 Task: Search one way flight ticket for 3 adults, 3 children in premium economy from Utqiagvik(barrow): Wiley Postwill Rogers Memorial Airport to Indianapolis: Indianapolis International Airport on 8-5-2023. Choice of flights is Spirit. Number of bags: 1 carry on bag. Price is upto 42000. Outbound departure time preference is 4:15.
Action: Mouse moved to (284, 247)
Screenshot: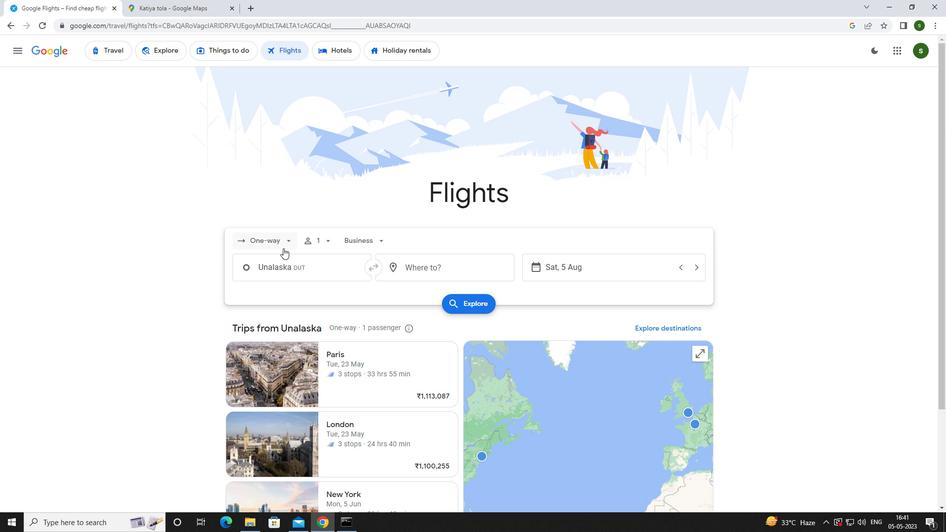 
Action: Mouse pressed left at (284, 247)
Screenshot: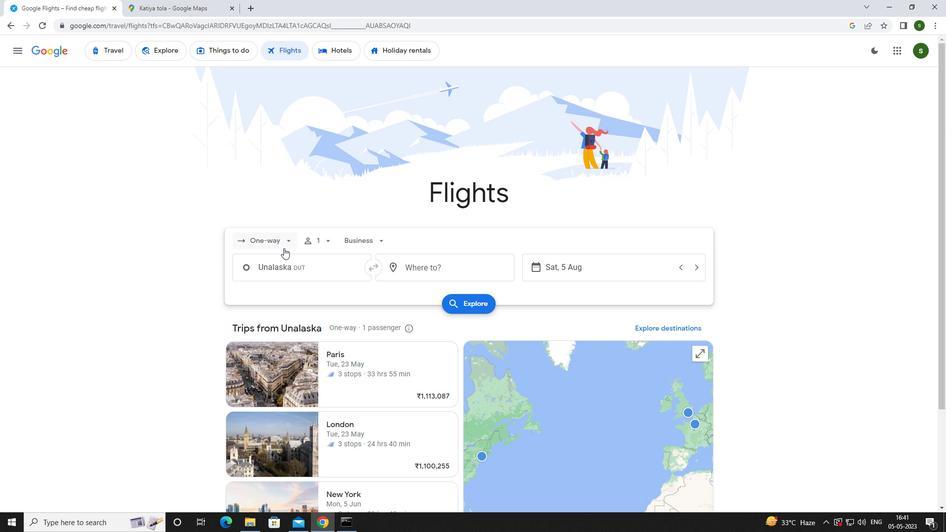 
Action: Mouse moved to (283, 284)
Screenshot: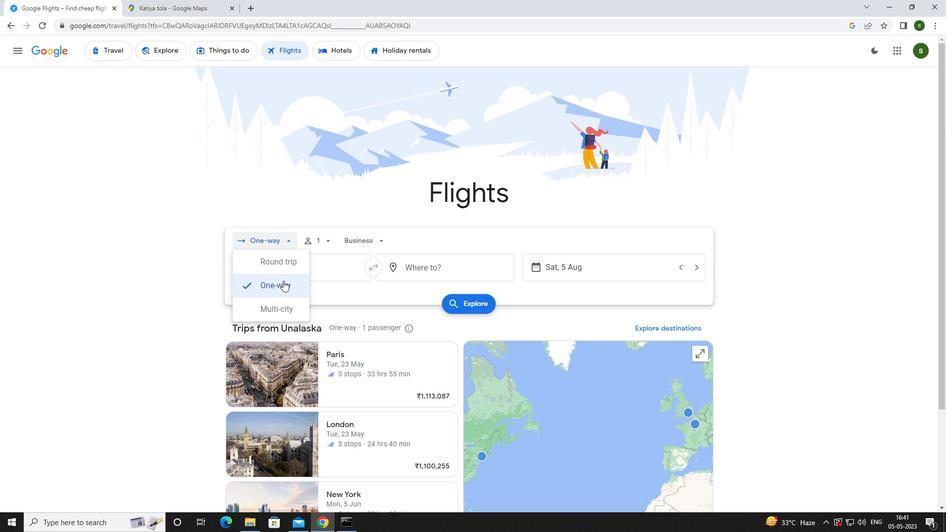 
Action: Mouse pressed left at (283, 284)
Screenshot: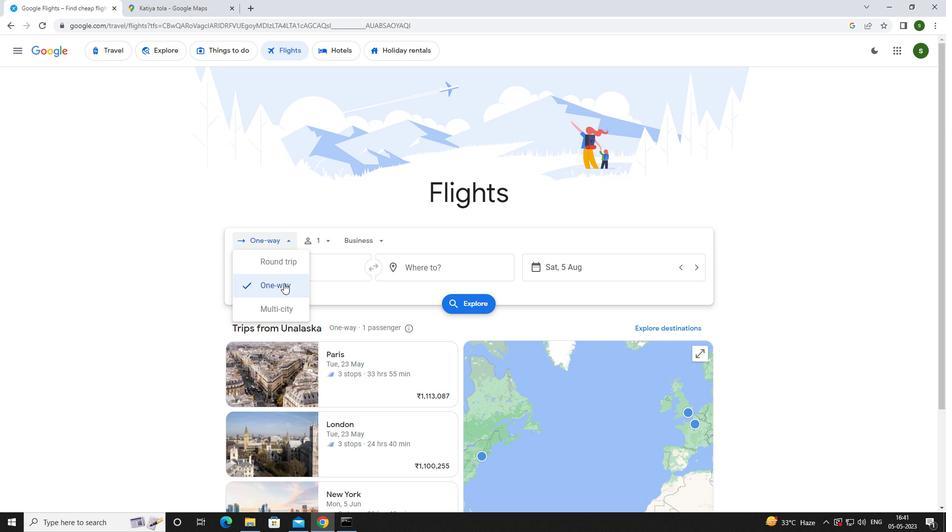 
Action: Mouse moved to (321, 242)
Screenshot: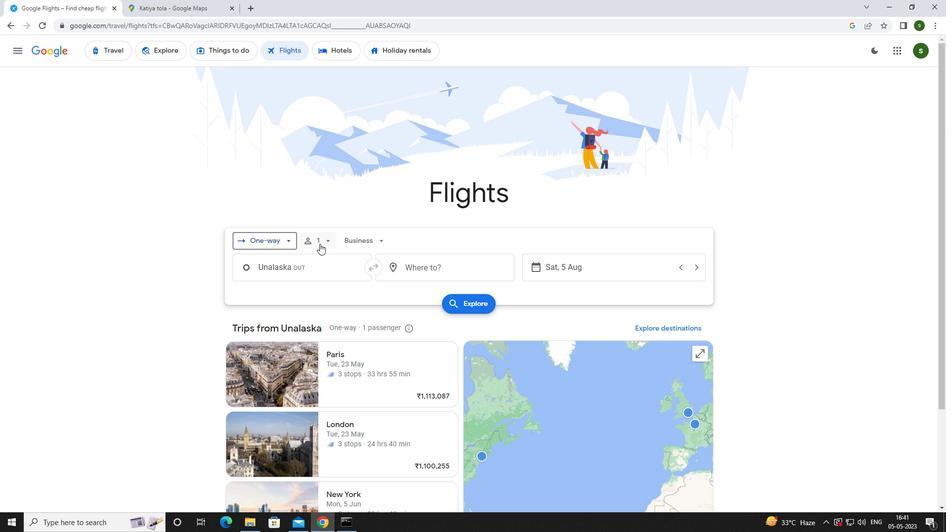 
Action: Mouse pressed left at (321, 242)
Screenshot: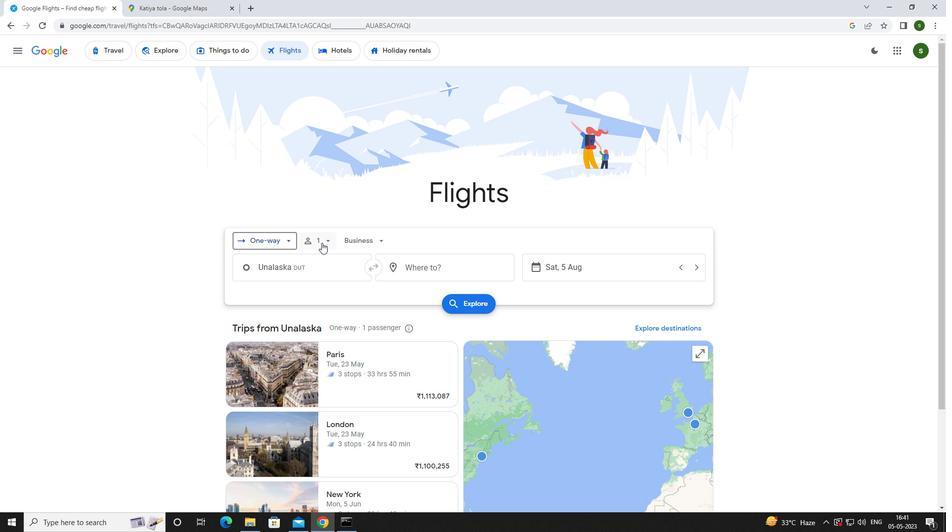 
Action: Mouse moved to (402, 267)
Screenshot: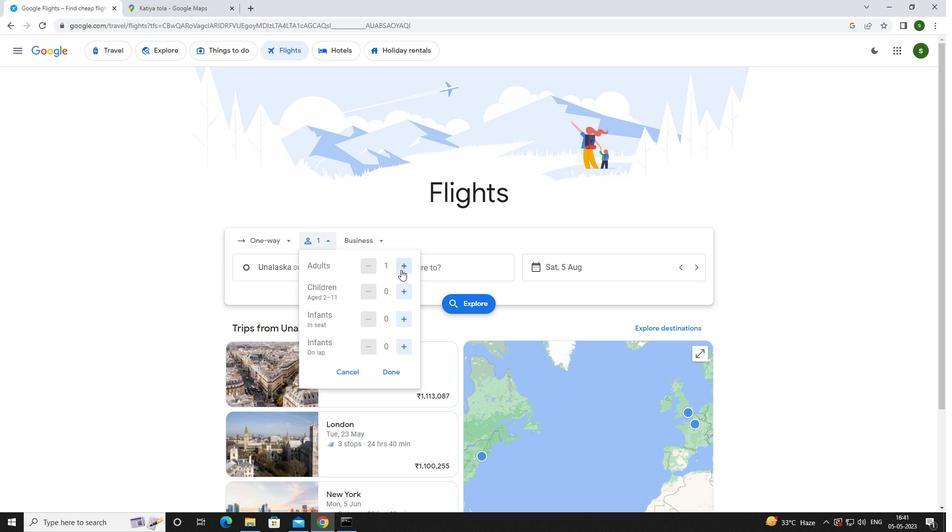 
Action: Mouse pressed left at (402, 267)
Screenshot: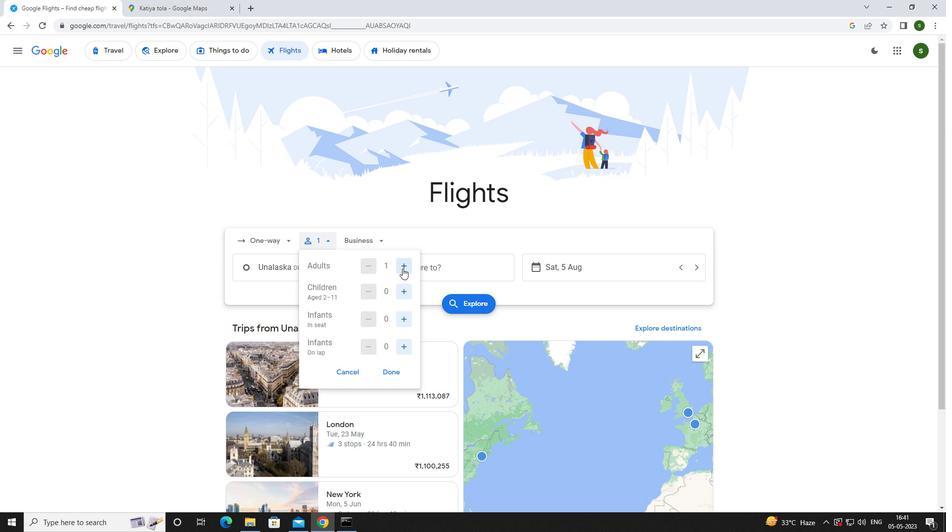 
Action: Mouse pressed left at (402, 267)
Screenshot: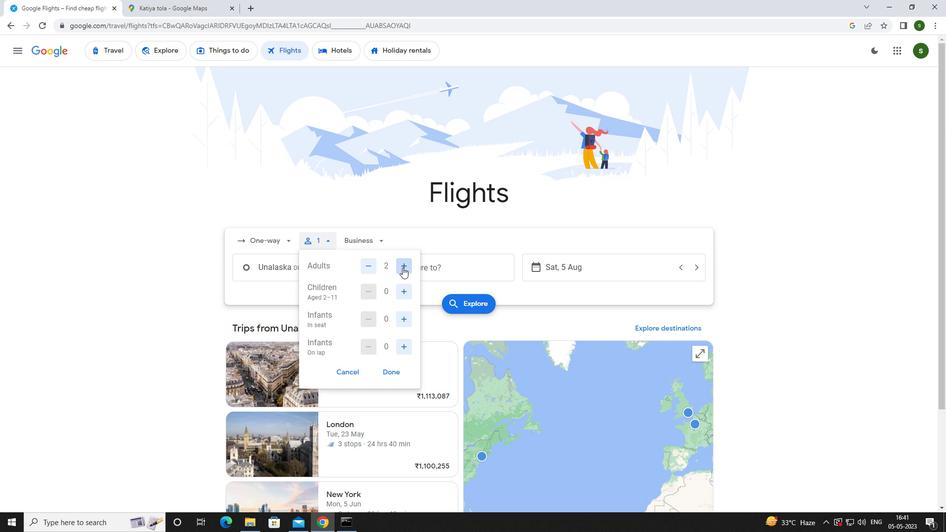 
Action: Mouse moved to (403, 287)
Screenshot: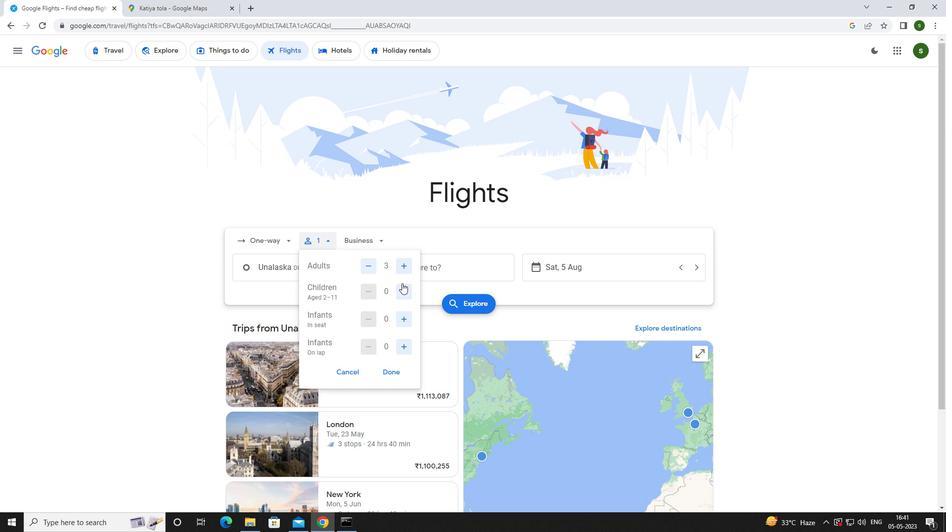
Action: Mouse pressed left at (403, 287)
Screenshot: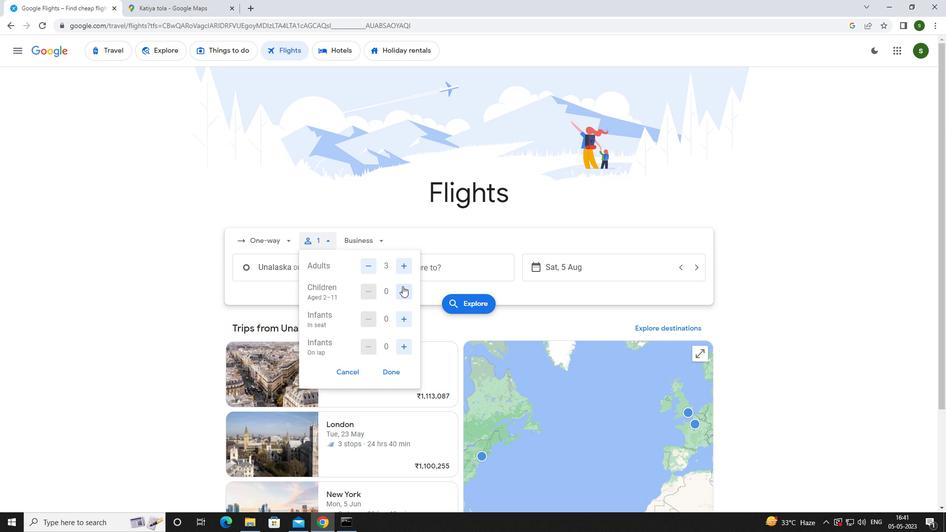 
Action: Mouse pressed left at (403, 287)
Screenshot: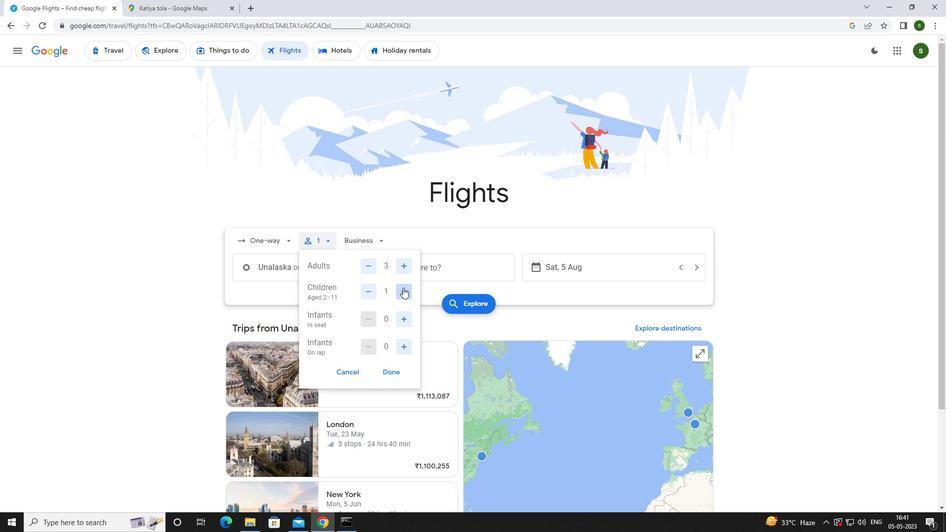 
Action: Mouse pressed left at (403, 287)
Screenshot: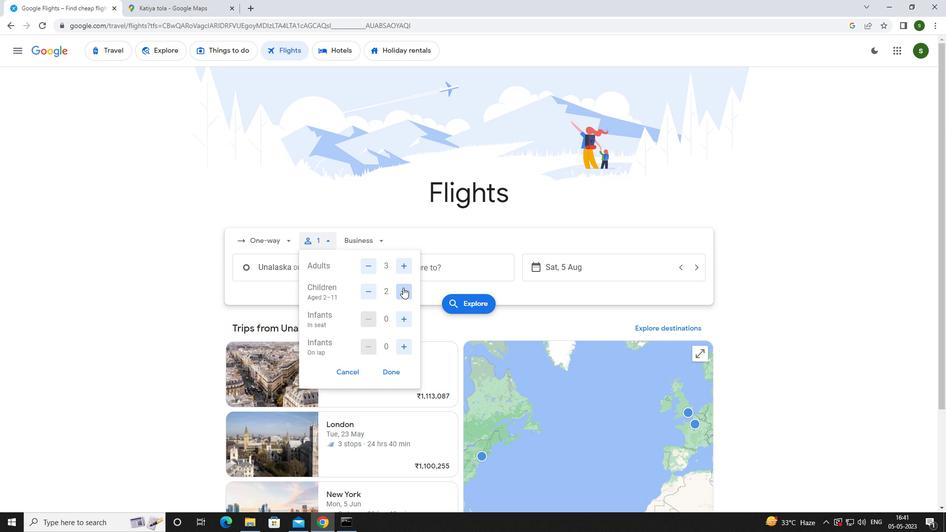 
Action: Mouse moved to (374, 242)
Screenshot: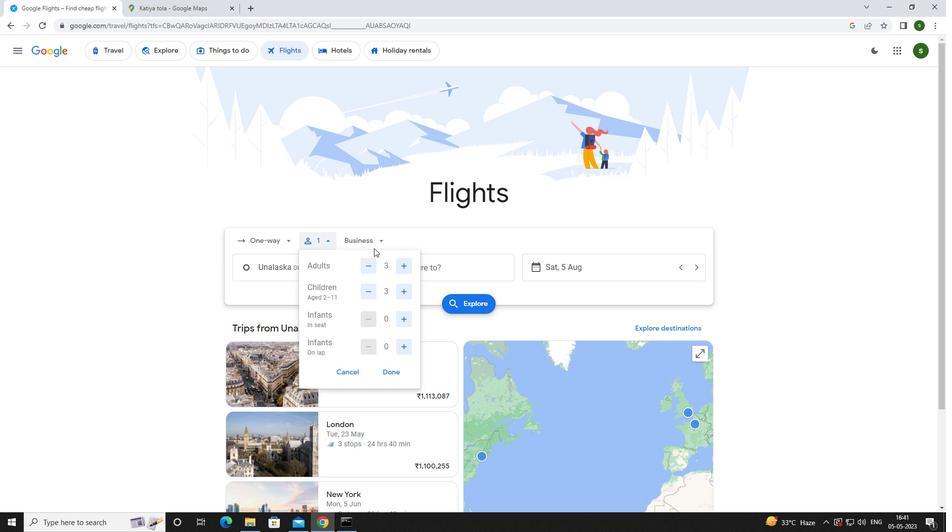 
Action: Mouse pressed left at (374, 242)
Screenshot: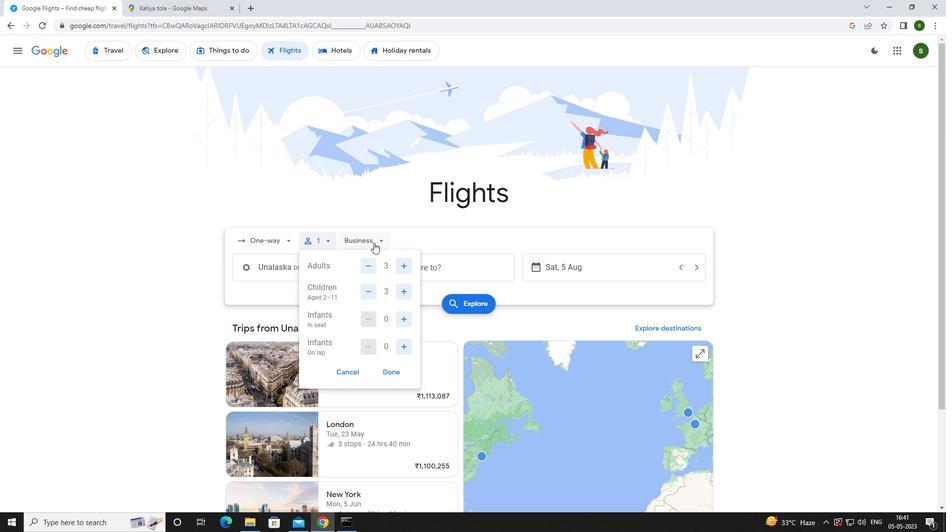 
Action: Mouse moved to (389, 286)
Screenshot: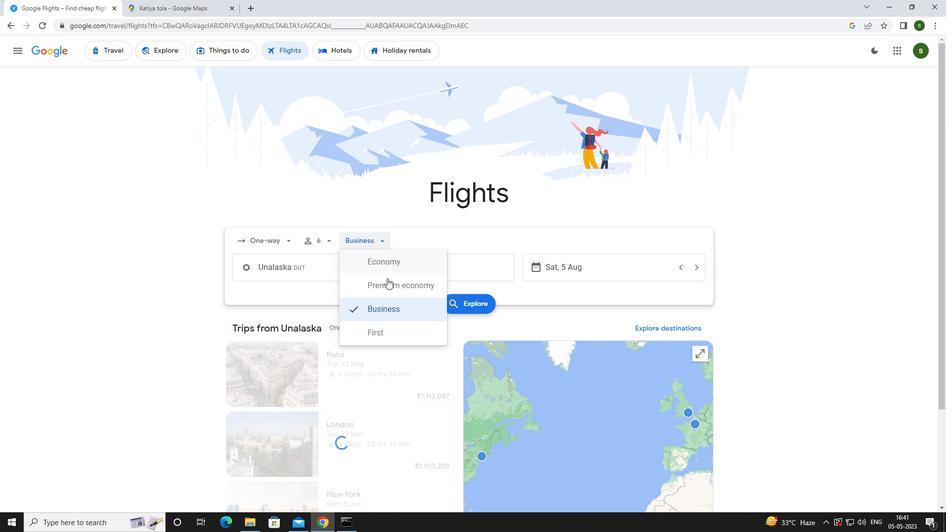 
Action: Mouse pressed left at (389, 286)
Screenshot: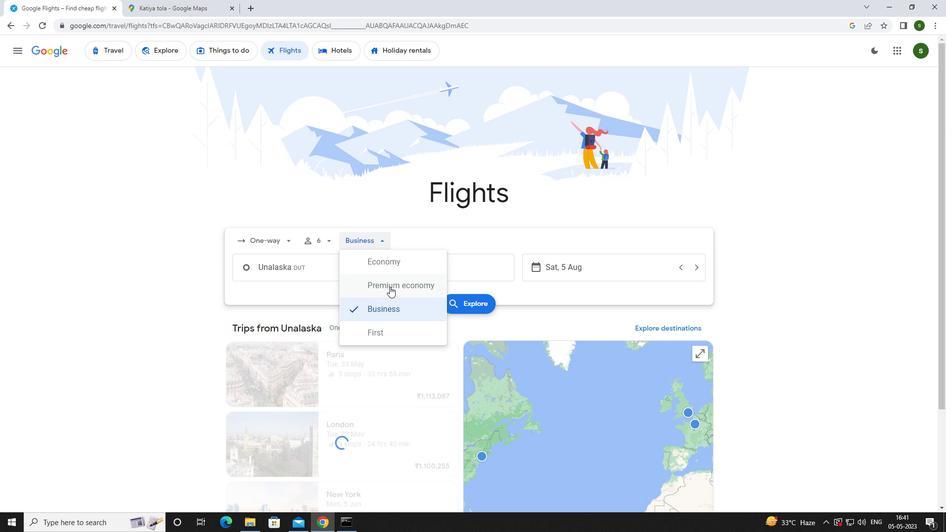 
Action: Mouse moved to (335, 270)
Screenshot: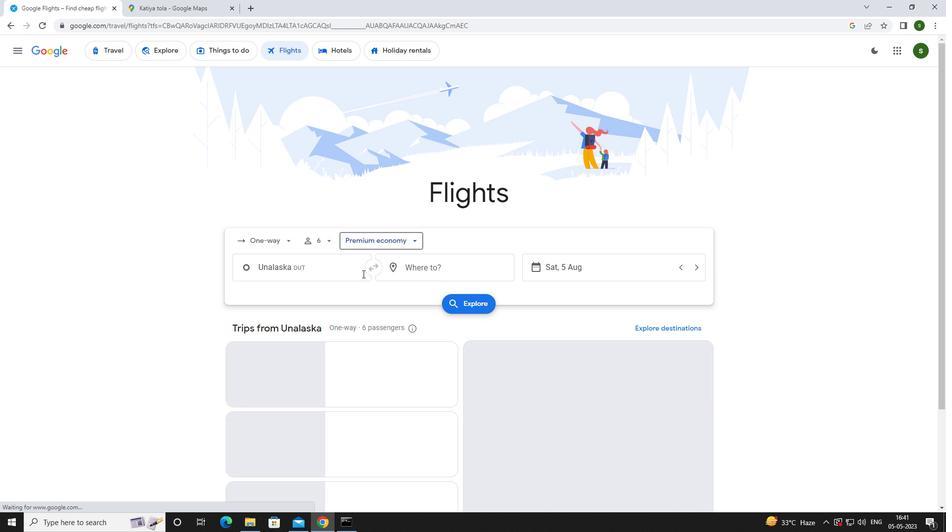 
Action: Mouse pressed left at (335, 270)
Screenshot: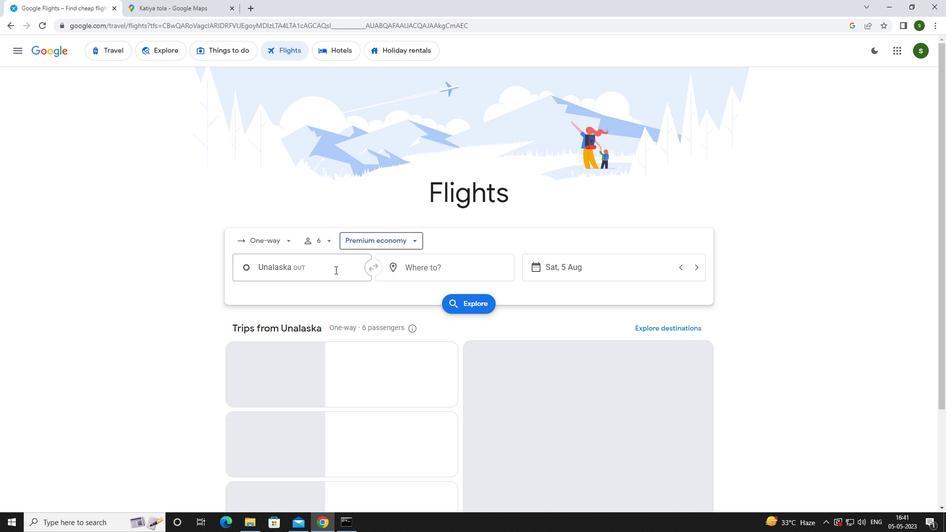 
Action: Mouse moved to (326, 271)
Screenshot: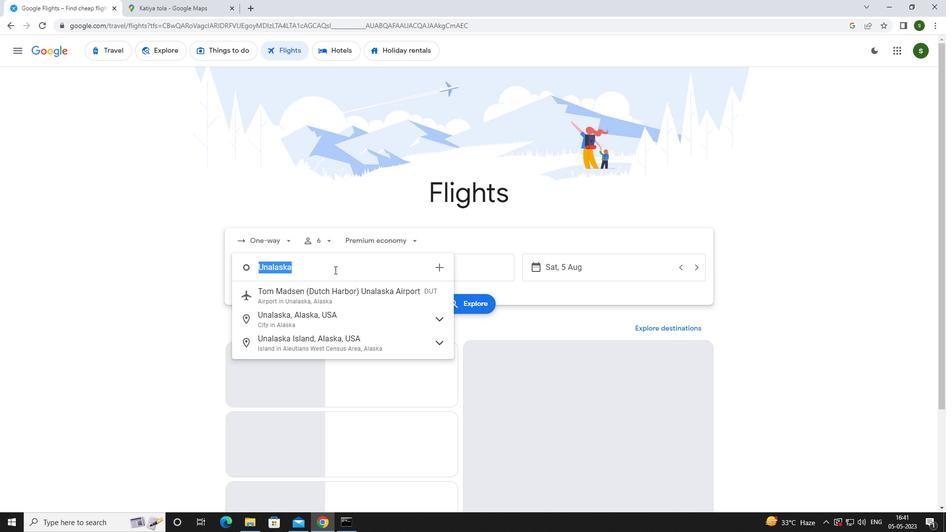 
Action: Key pressed <Key.caps_lock>w<Key.caps_lock>ilet
Screenshot: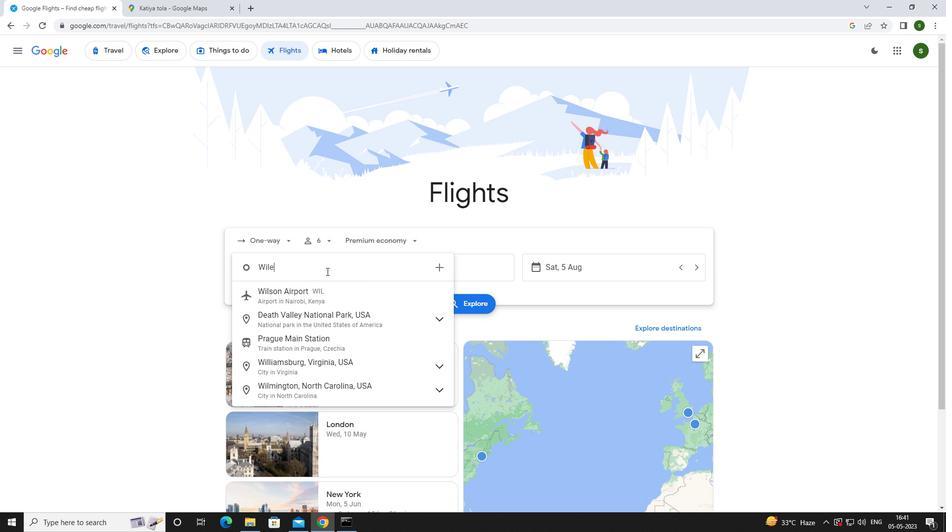 
Action: Mouse moved to (324, 292)
Screenshot: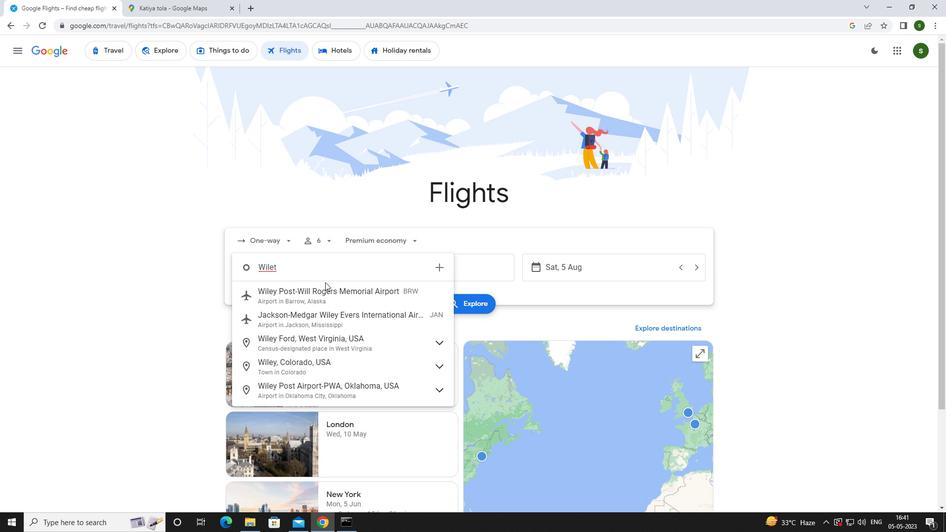 
Action: Mouse pressed left at (324, 292)
Screenshot: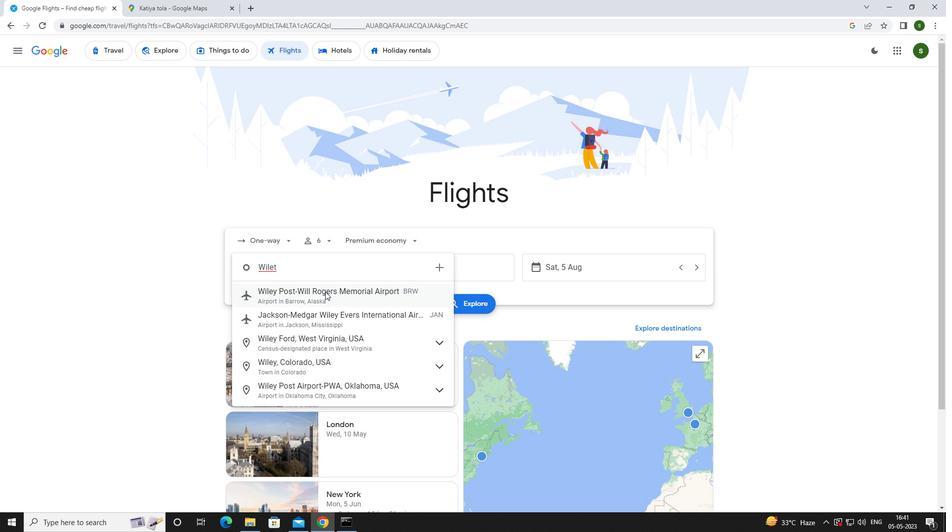 
Action: Mouse moved to (443, 266)
Screenshot: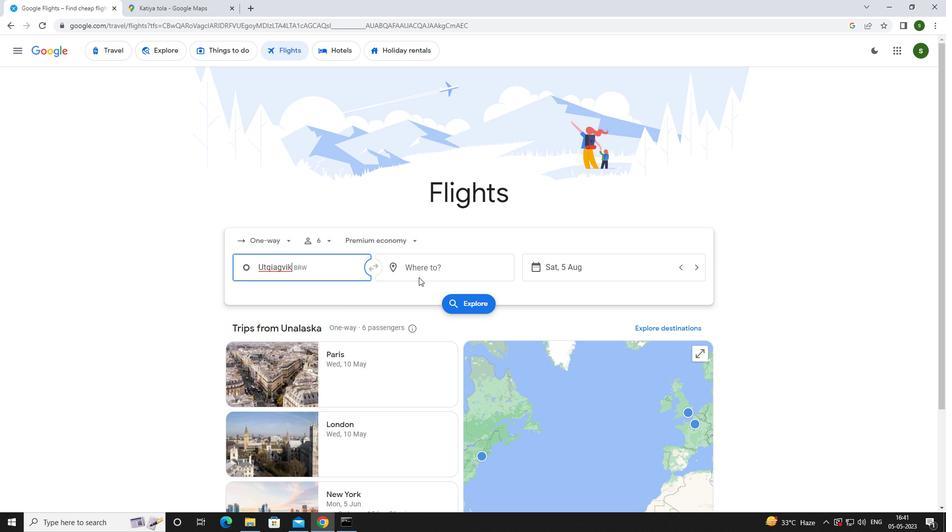 
Action: Mouse pressed left at (443, 266)
Screenshot: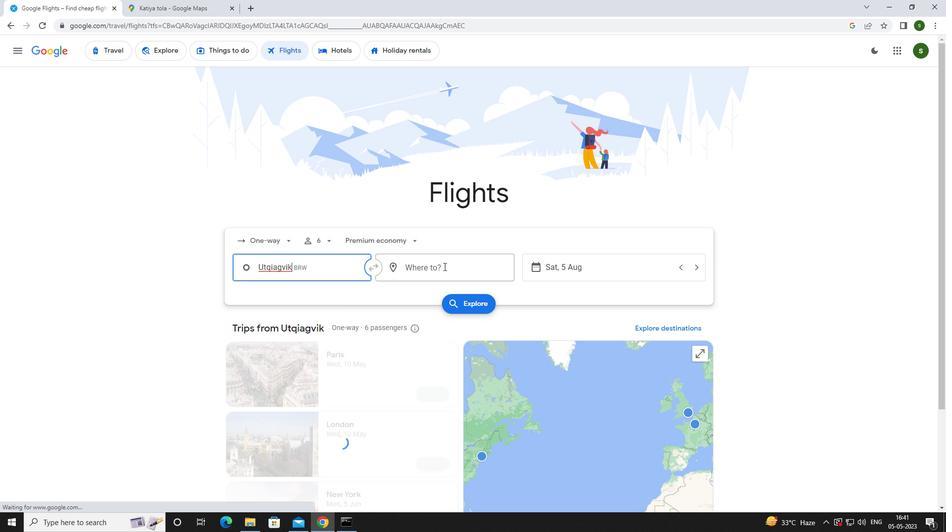 
Action: Mouse moved to (397, 272)
Screenshot: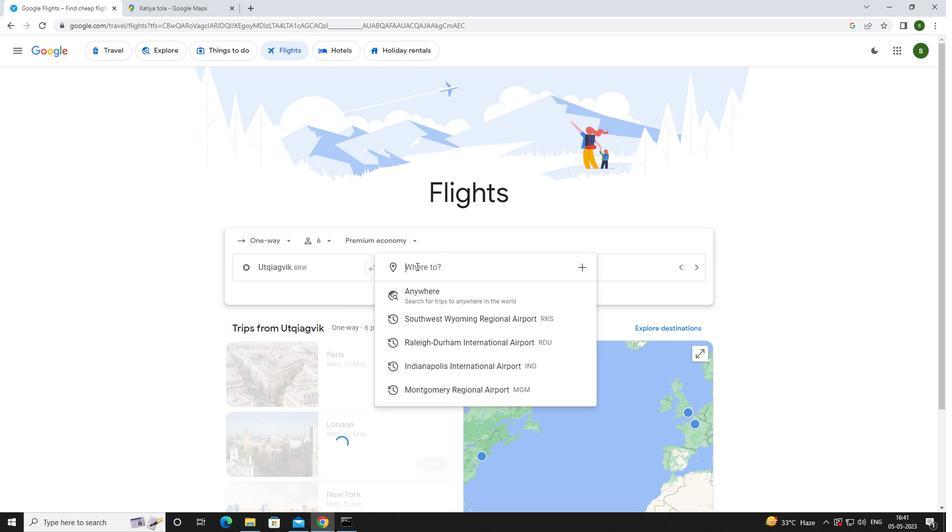 
Action: Key pressed <Key.caps_lock>i<Key.caps_lock>ndianapol
Screenshot: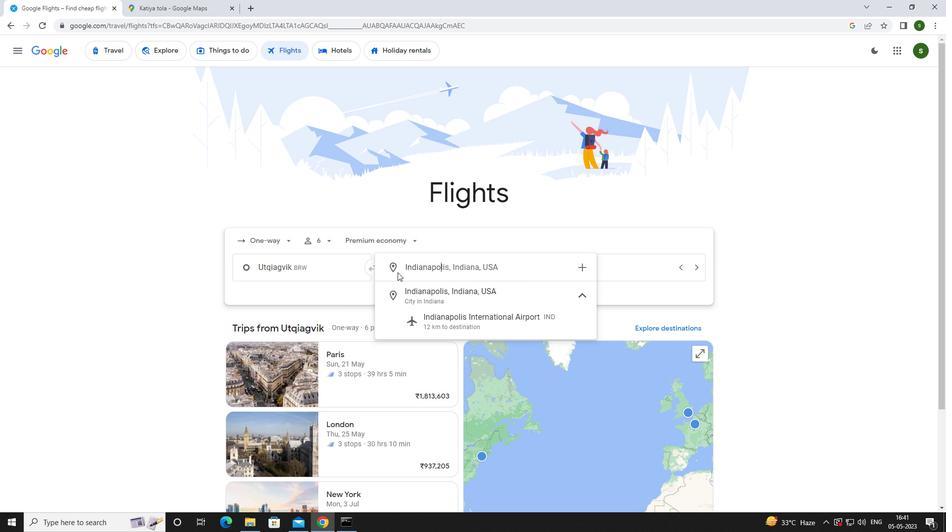 
Action: Mouse moved to (449, 318)
Screenshot: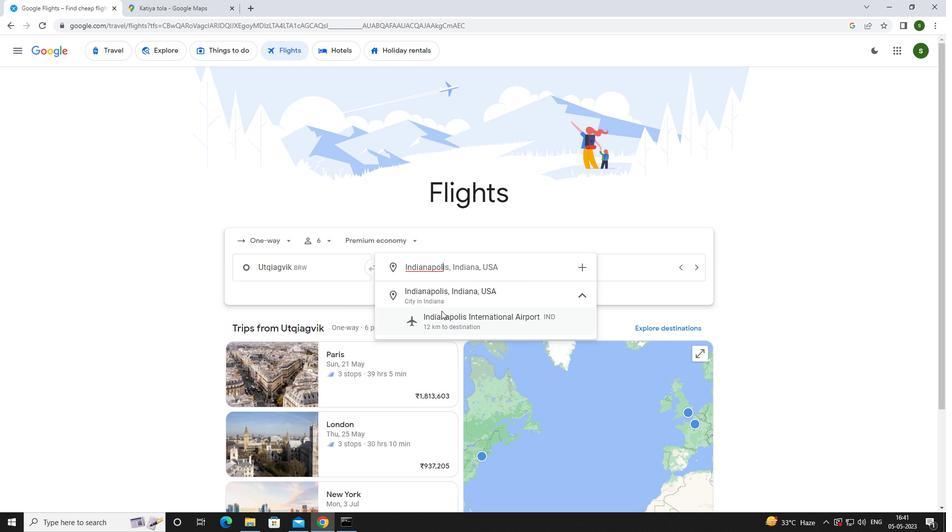 
Action: Mouse pressed left at (449, 318)
Screenshot: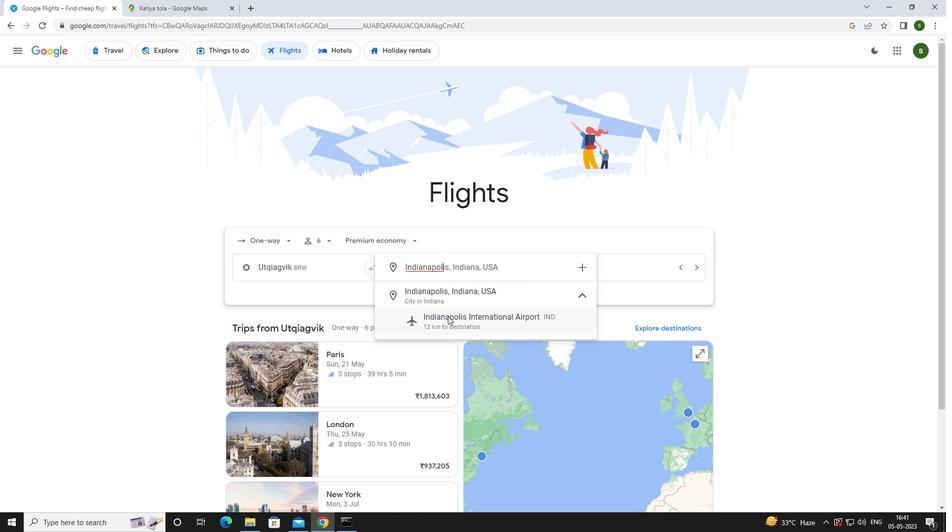 
Action: Mouse moved to (594, 262)
Screenshot: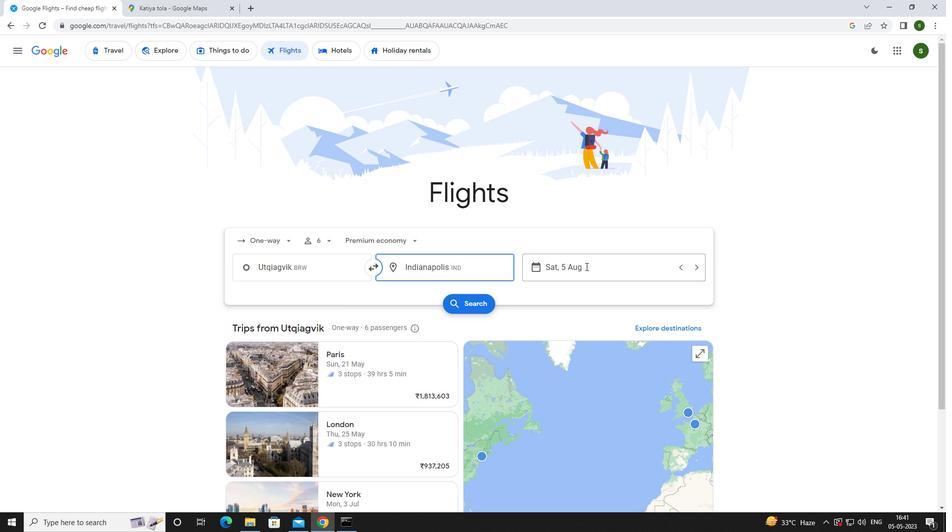 
Action: Mouse pressed left at (594, 262)
Screenshot: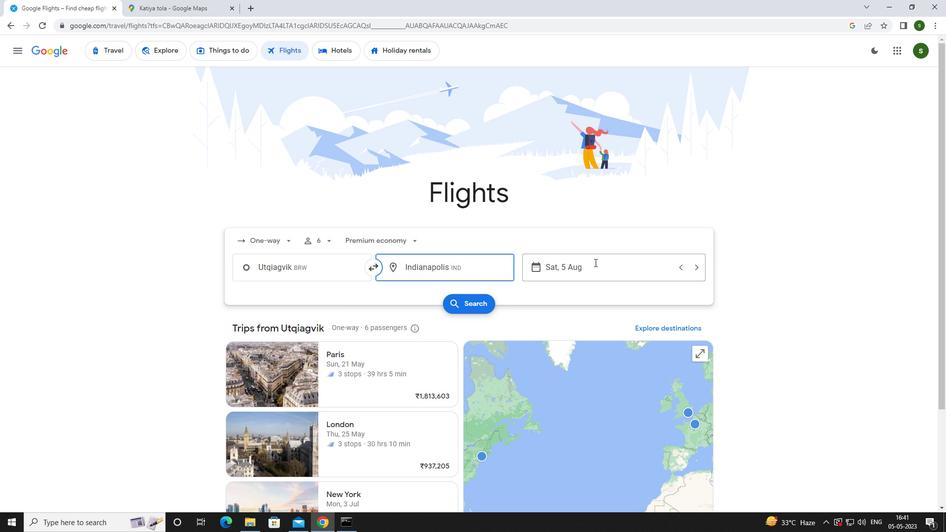 
Action: Mouse moved to (499, 332)
Screenshot: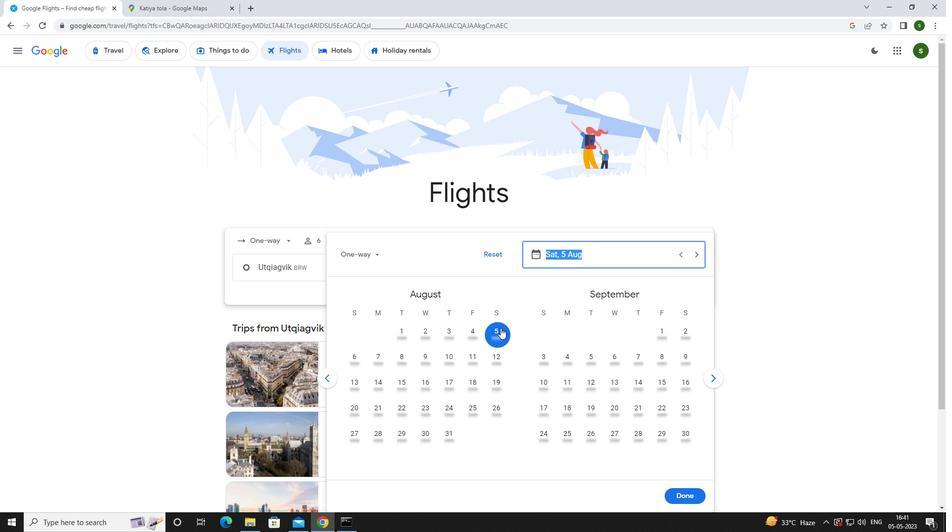 
Action: Mouse pressed left at (499, 332)
Screenshot: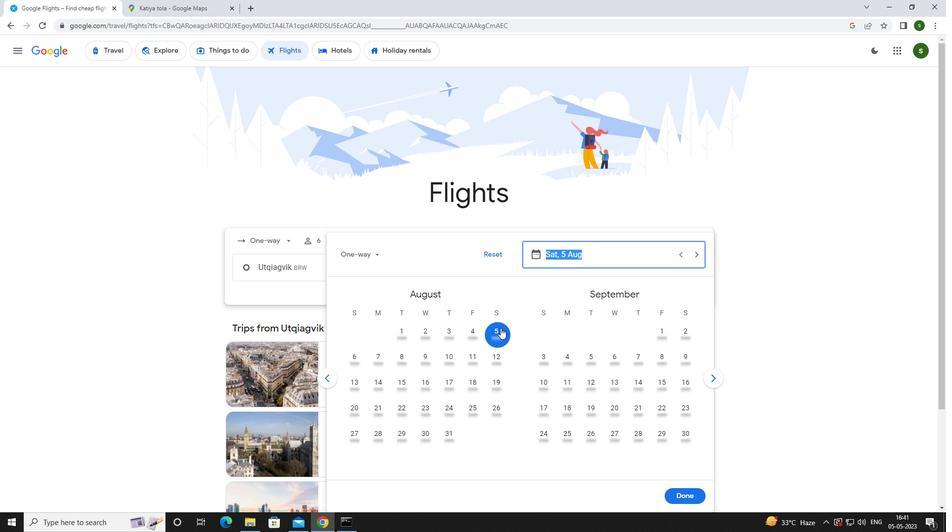
Action: Mouse moved to (686, 493)
Screenshot: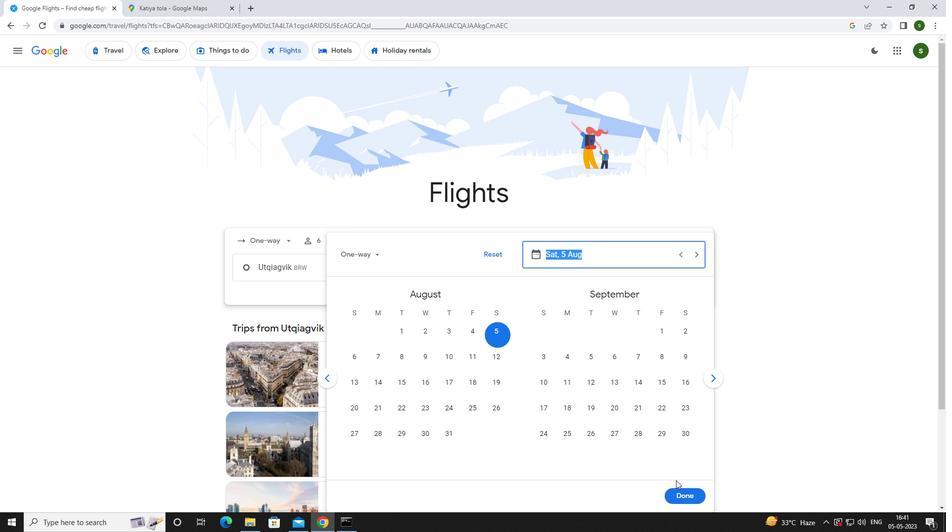 
Action: Mouse pressed left at (686, 493)
Screenshot: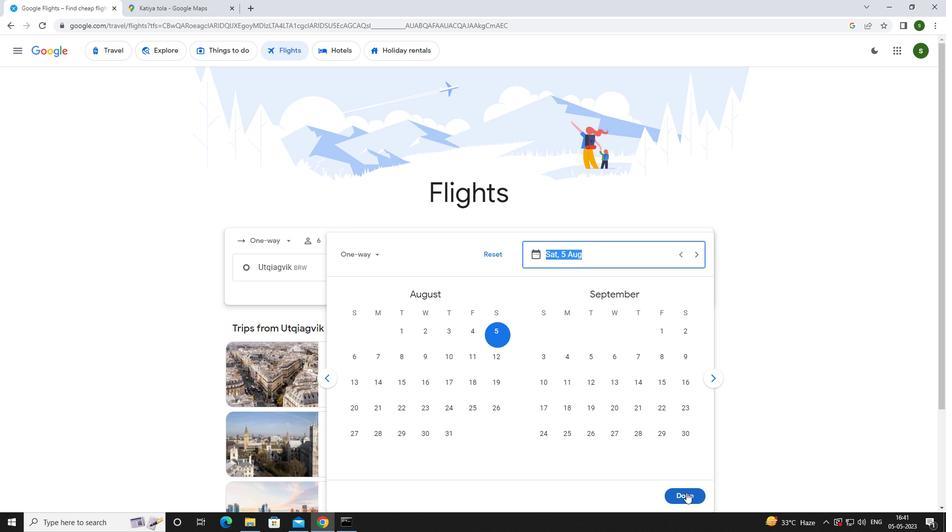 
Action: Mouse moved to (468, 299)
Screenshot: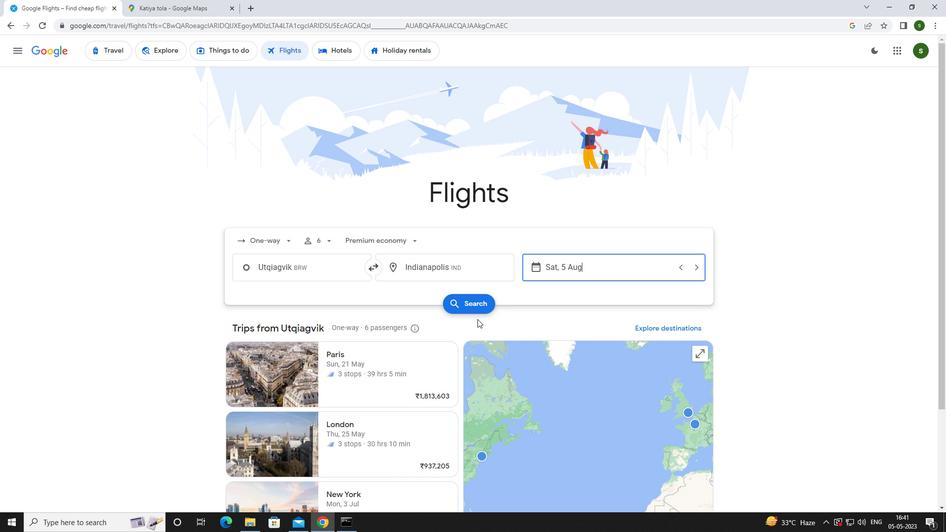 
Action: Mouse pressed left at (468, 299)
Screenshot: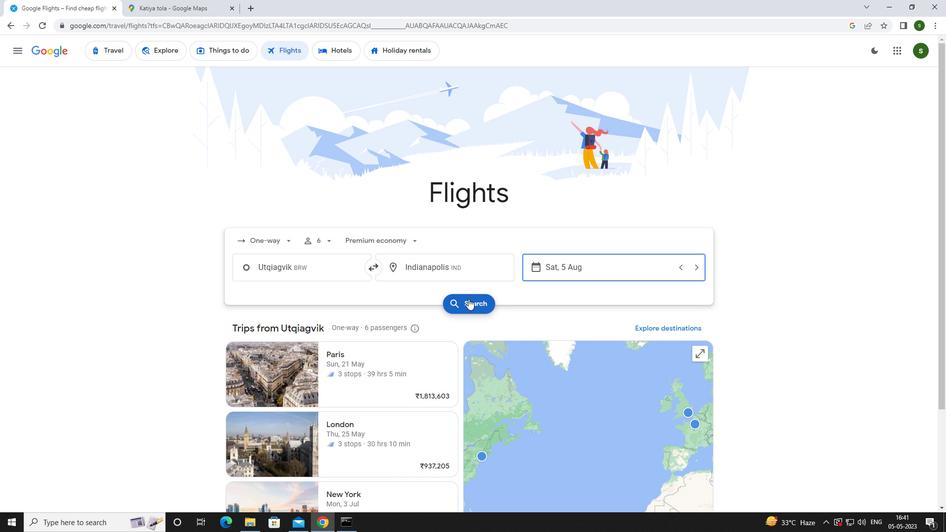
Action: Mouse moved to (256, 143)
Screenshot: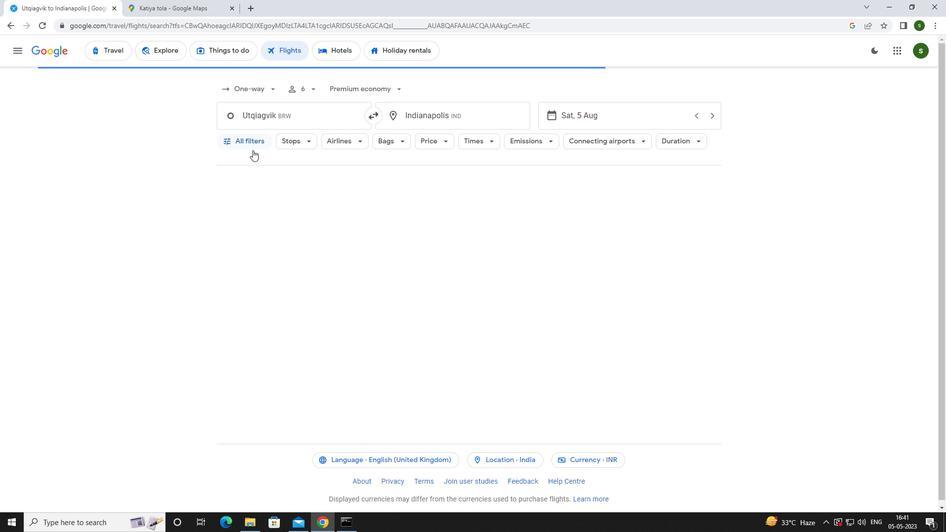 
Action: Mouse pressed left at (256, 143)
Screenshot: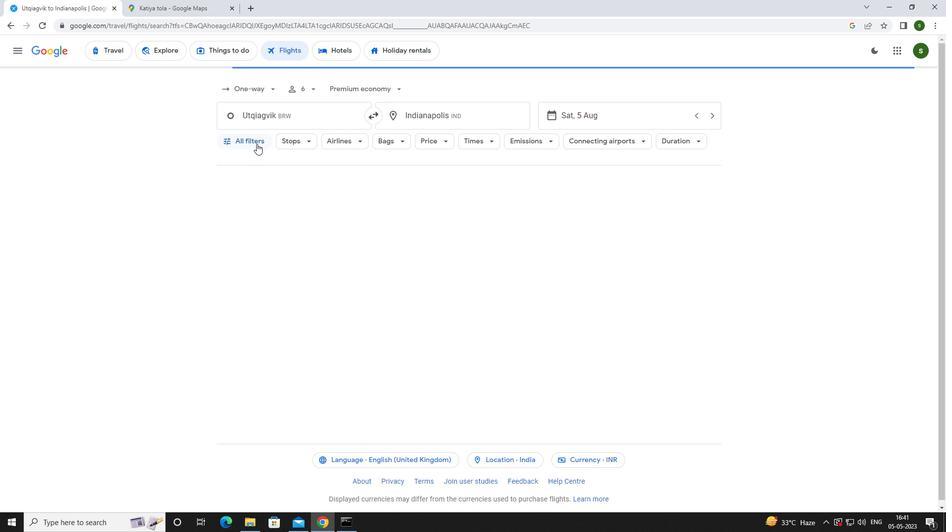 
Action: Mouse moved to (366, 352)
Screenshot: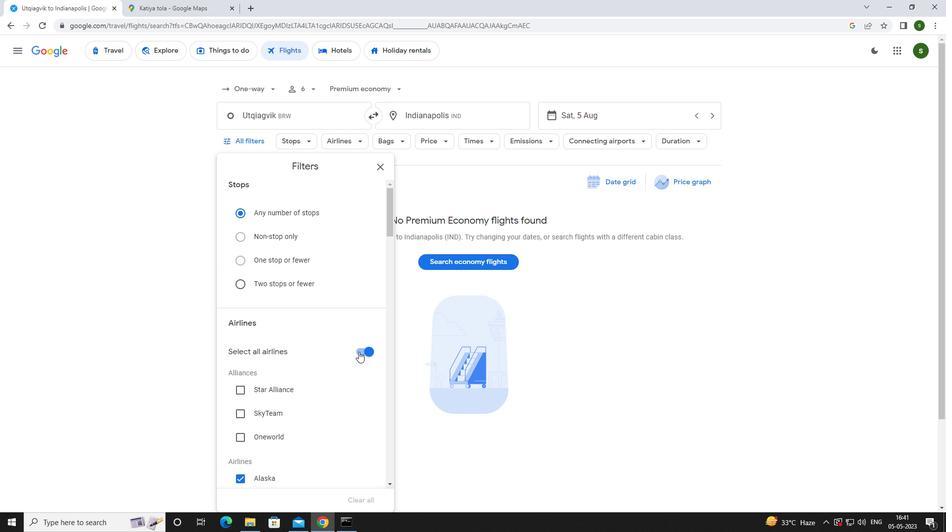 
Action: Mouse pressed left at (366, 352)
Screenshot: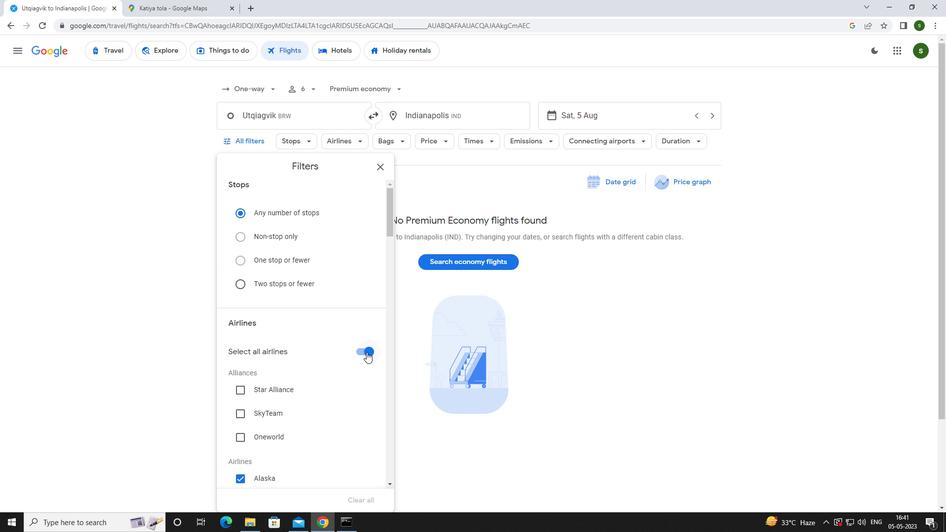
Action: Mouse moved to (320, 315)
Screenshot: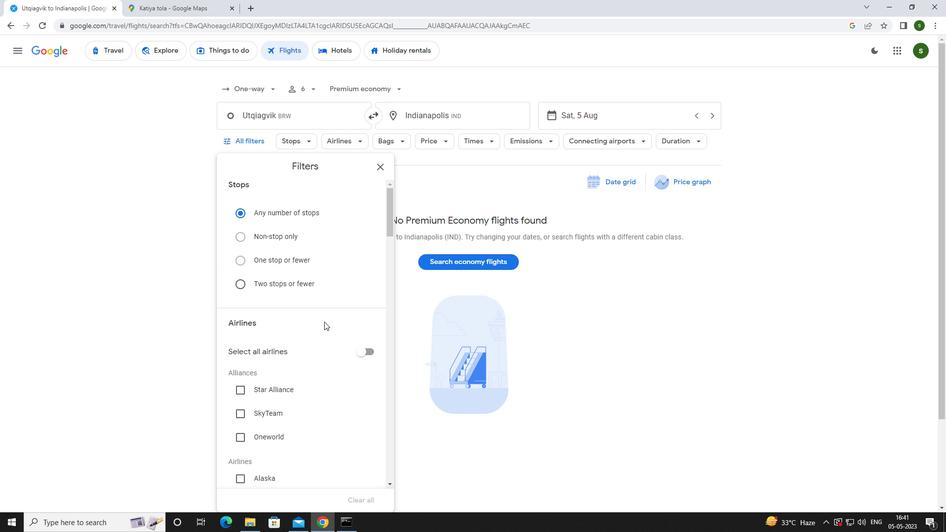 
Action: Mouse scrolled (320, 315) with delta (0, 0)
Screenshot: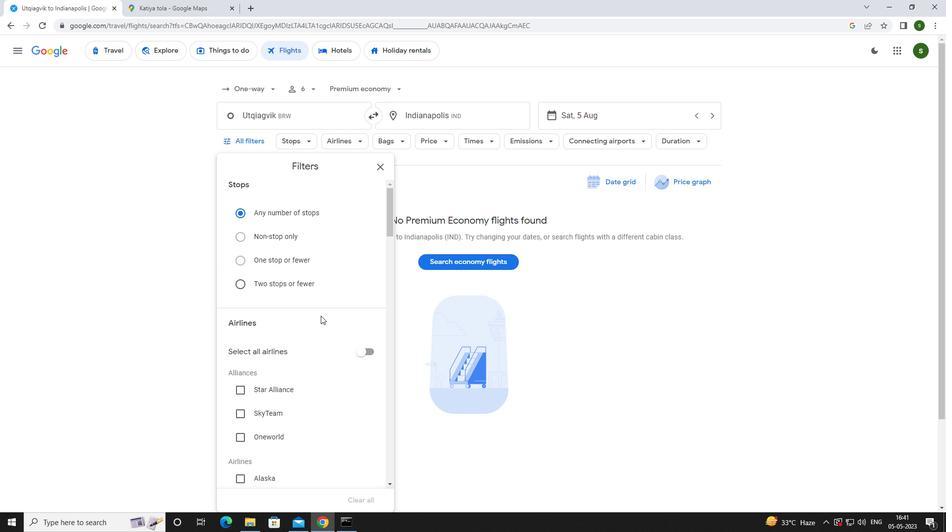 
Action: Mouse moved to (319, 315)
Screenshot: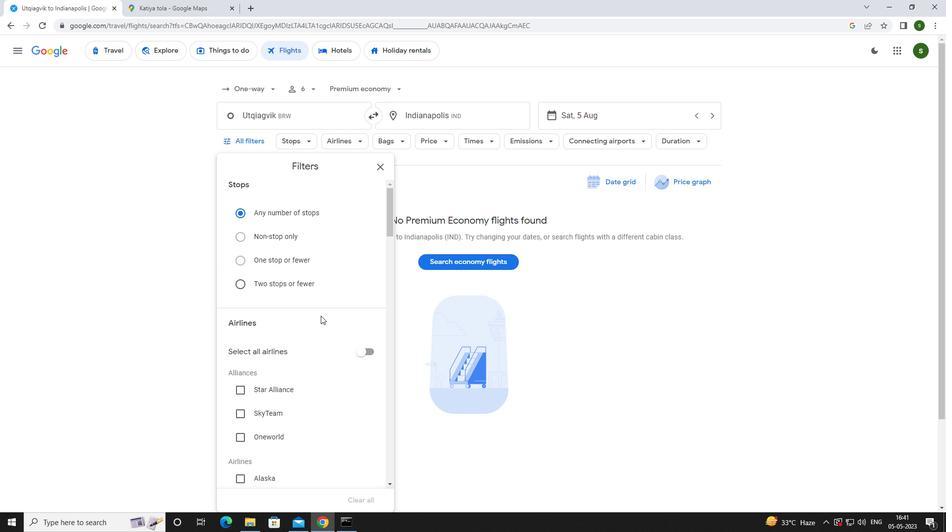 
Action: Mouse scrolled (319, 314) with delta (0, 0)
Screenshot: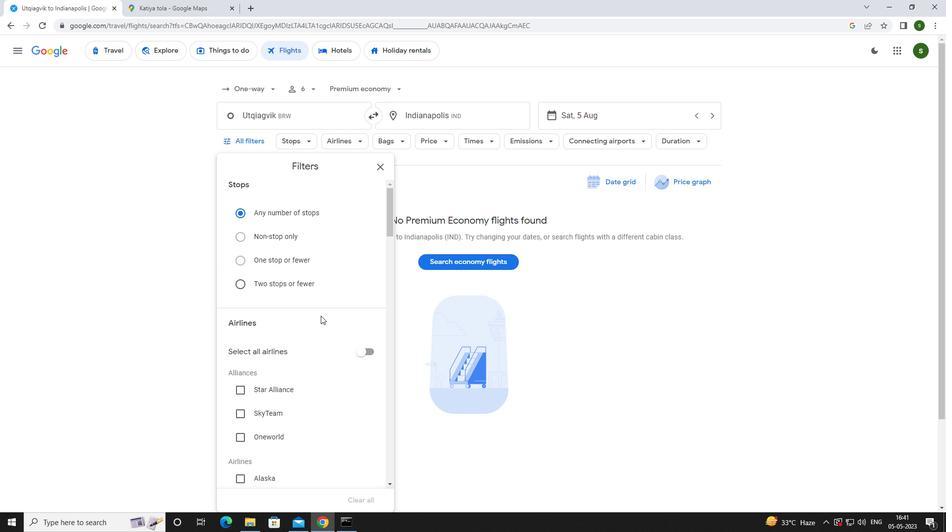 
Action: Mouse scrolled (319, 314) with delta (0, 0)
Screenshot: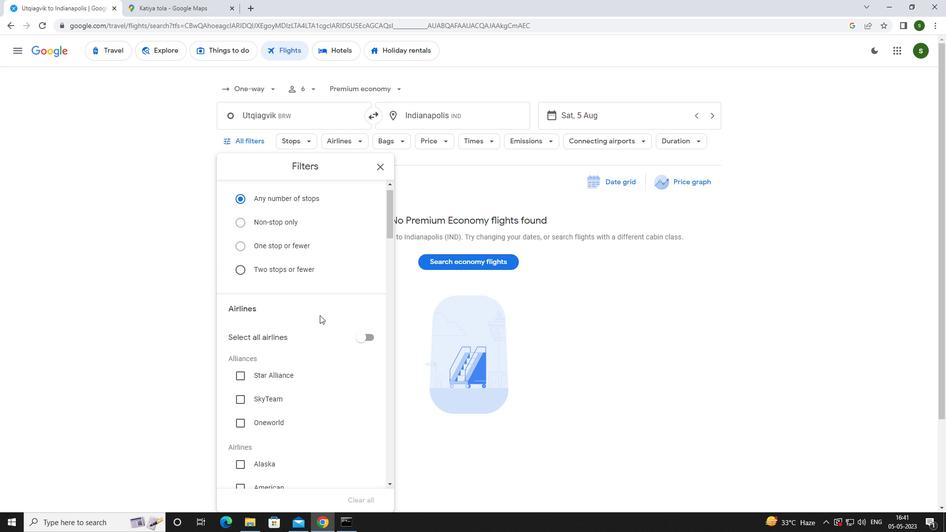 
Action: Mouse scrolled (319, 314) with delta (0, 0)
Screenshot: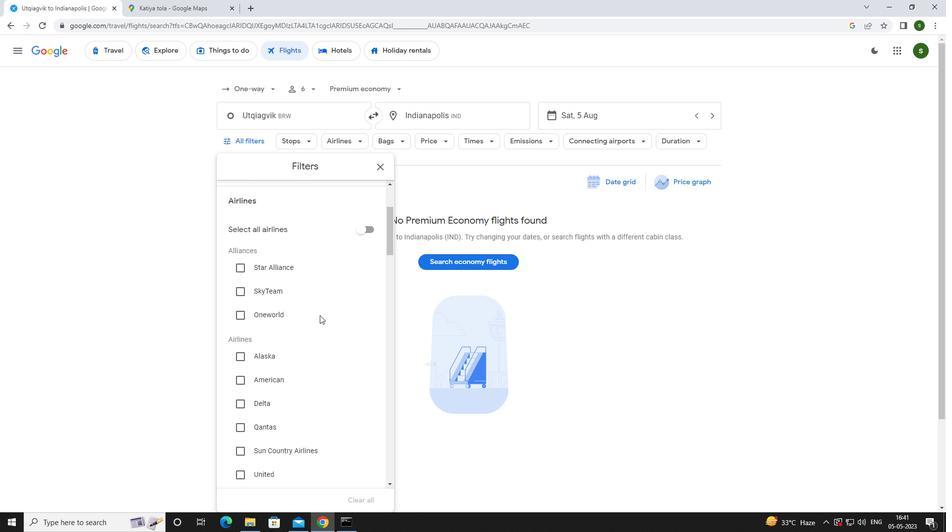 
Action: Mouse scrolled (319, 314) with delta (0, 0)
Screenshot: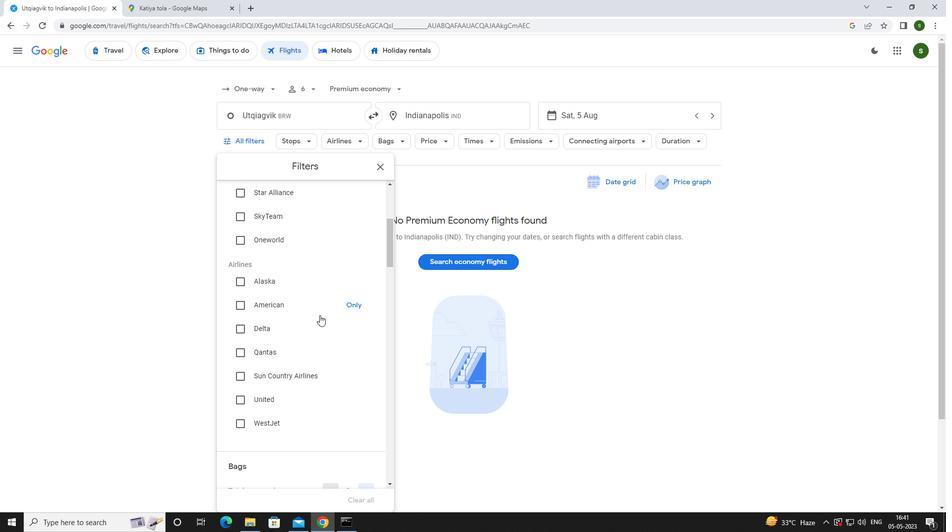 
Action: Mouse scrolled (319, 314) with delta (0, 0)
Screenshot: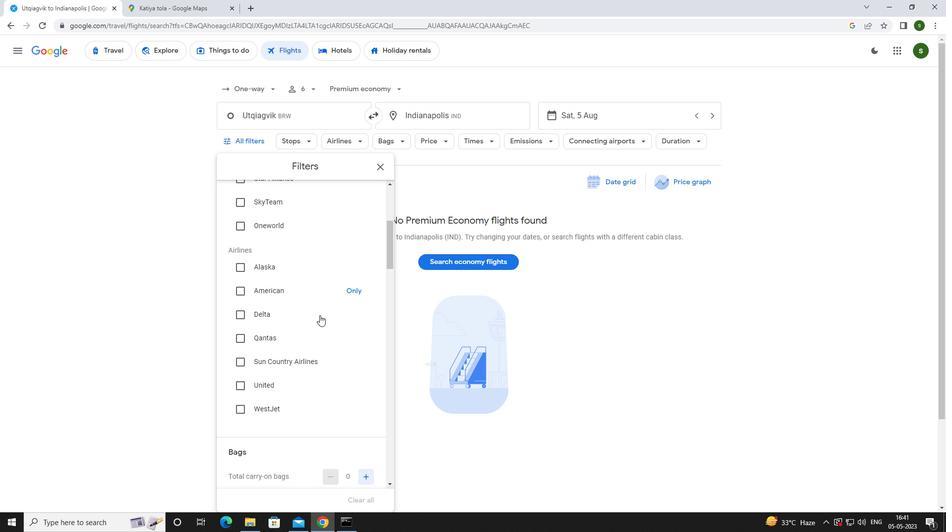 
Action: Mouse scrolled (319, 314) with delta (0, 0)
Screenshot: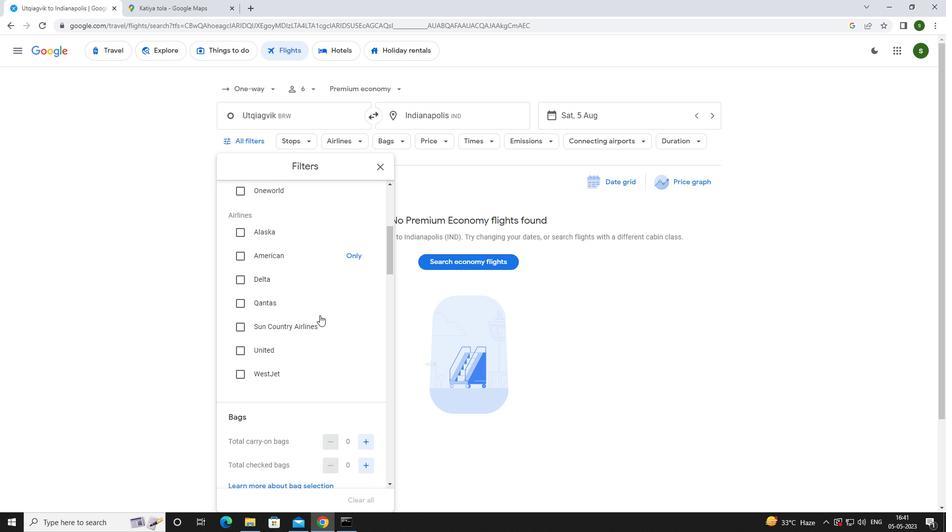 
Action: Mouse moved to (364, 341)
Screenshot: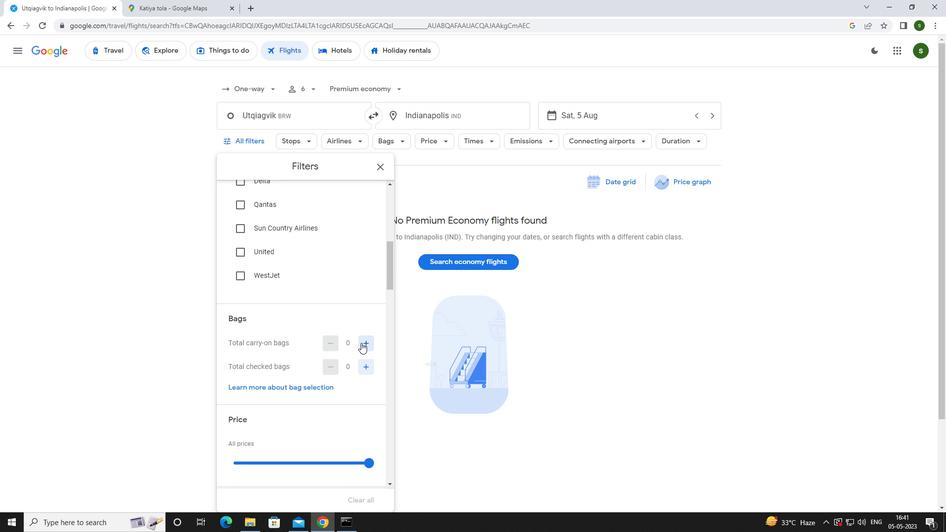 
Action: Mouse pressed left at (364, 341)
Screenshot: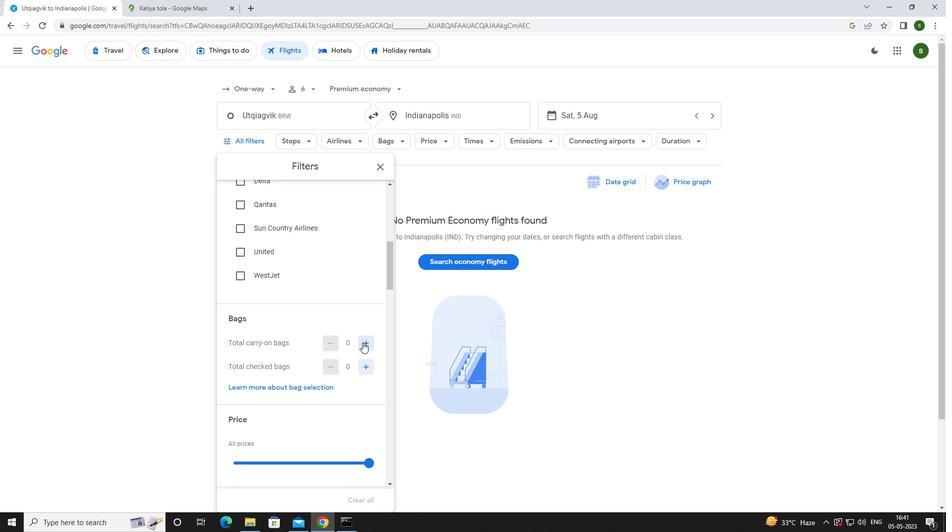 
Action: Mouse scrolled (364, 341) with delta (0, 0)
Screenshot: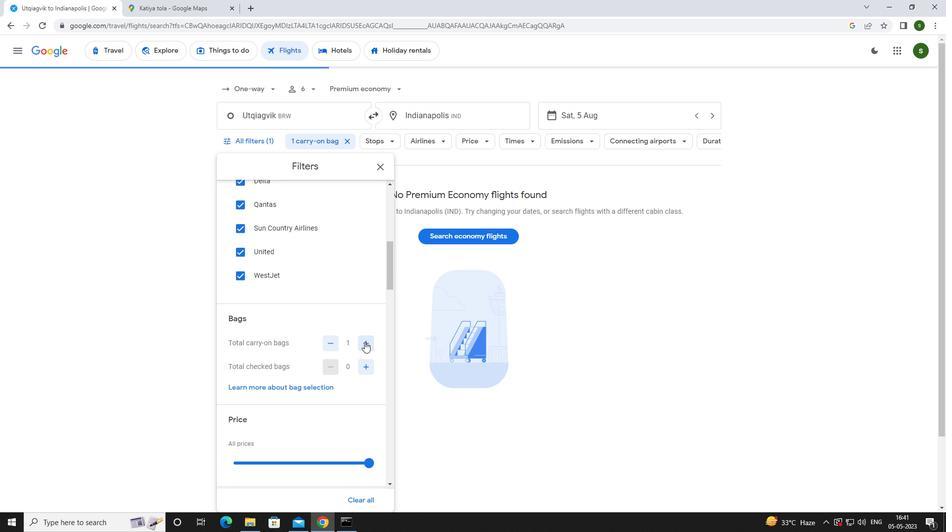 
Action: Mouse scrolled (364, 341) with delta (0, 0)
Screenshot: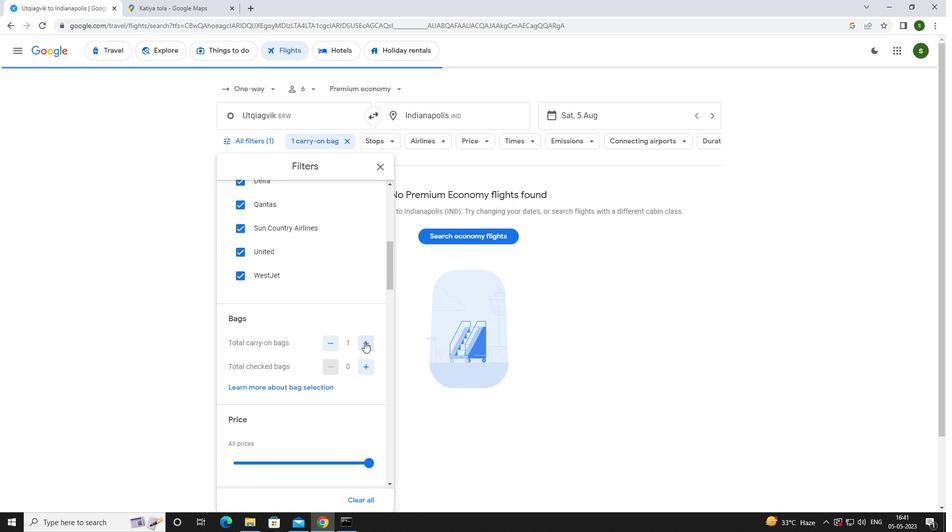 
Action: Mouse moved to (367, 361)
Screenshot: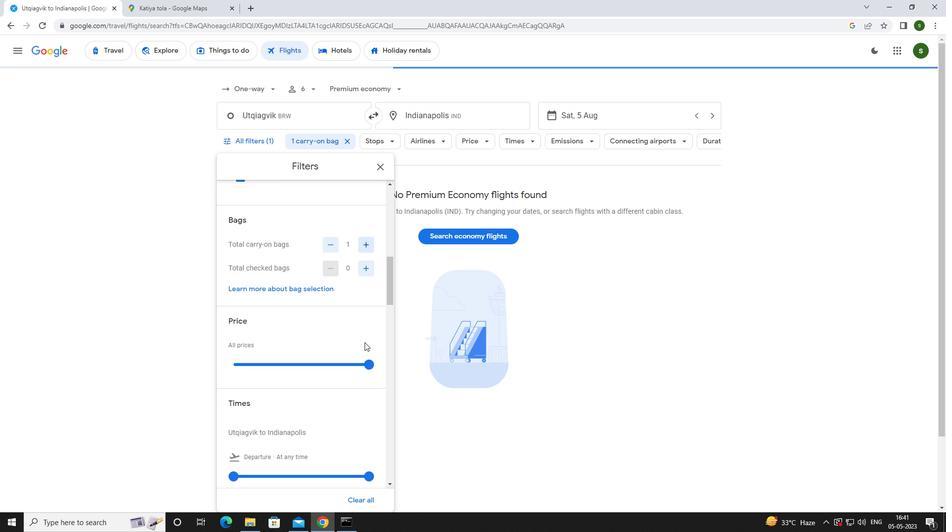 
Action: Mouse pressed left at (367, 361)
Screenshot: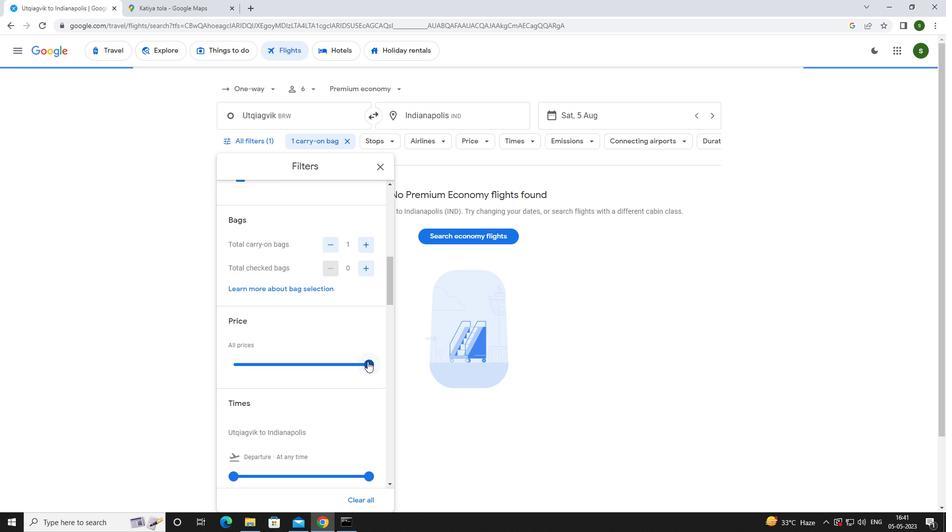 
Action: Mouse scrolled (367, 361) with delta (0, 0)
Screenshot: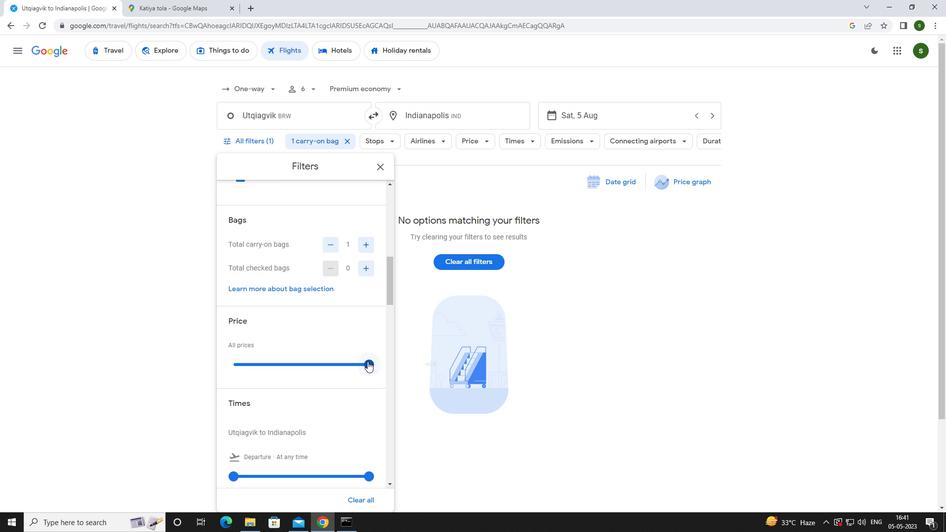 
Action: Mouse moved to (237, 426)
Screenshot: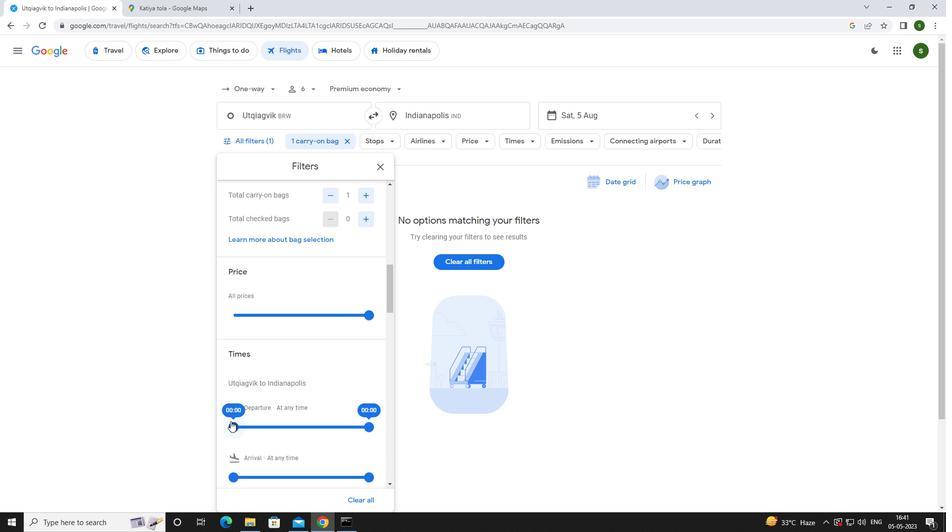 
Action: Mouse pressed left at (237, 426)
Screenshot: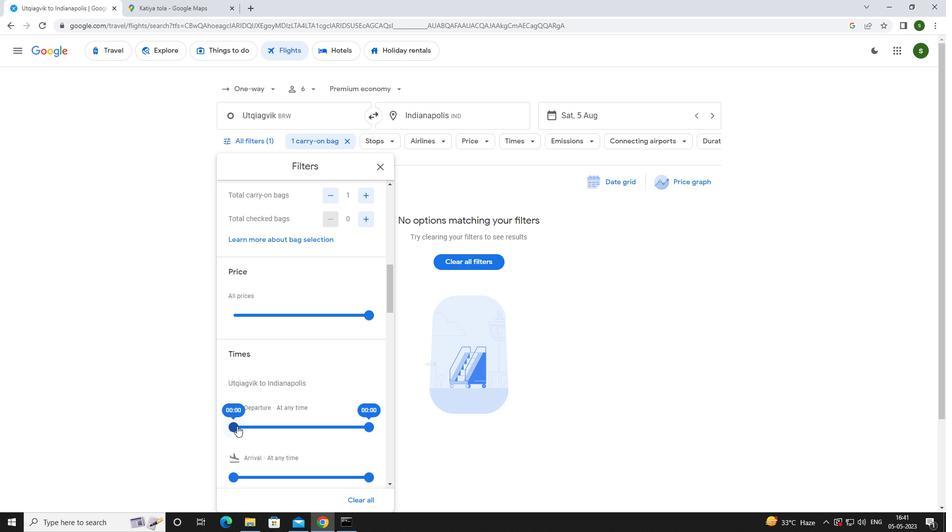 
Action: Mouse moved to (417, 439)
Screenshot: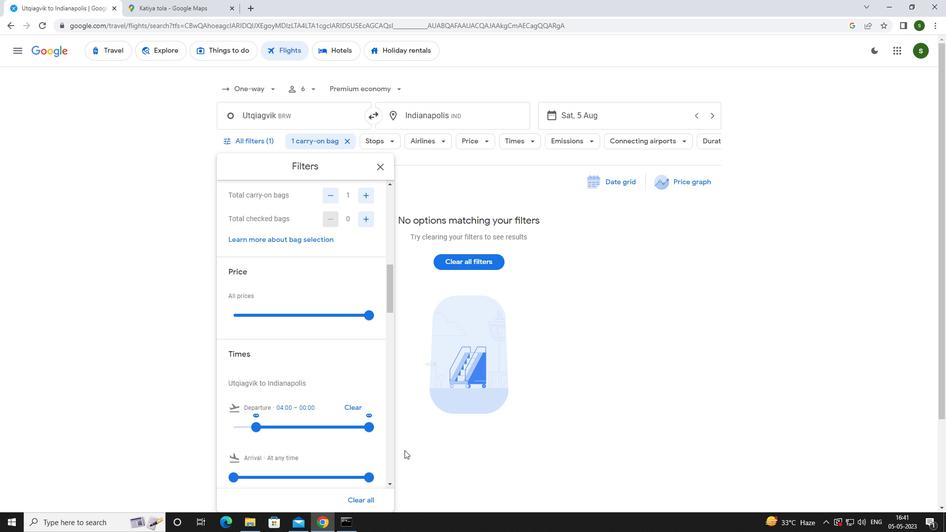 
Action: Mouse pressed left at (417, 439)
Screenshot: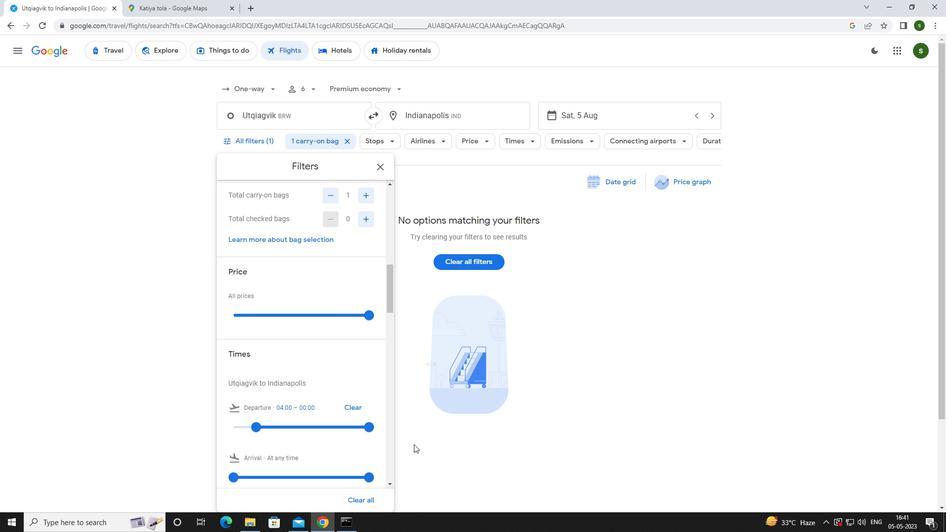 
